 Task: Use the formula "IMPORTDATA" in spreadsheet "Project portfolio".
Action: Mouse moved to (135, 74)
Screenshot: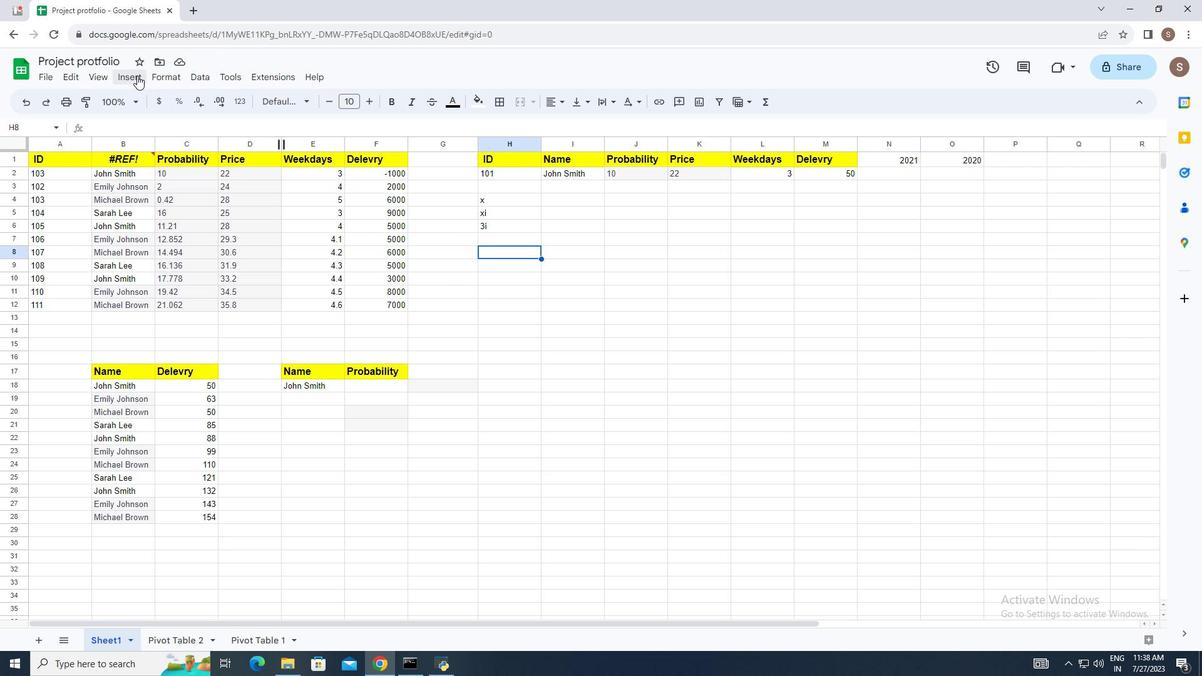 
Action: Mouse pressed left at (135, 74)
Screenshot: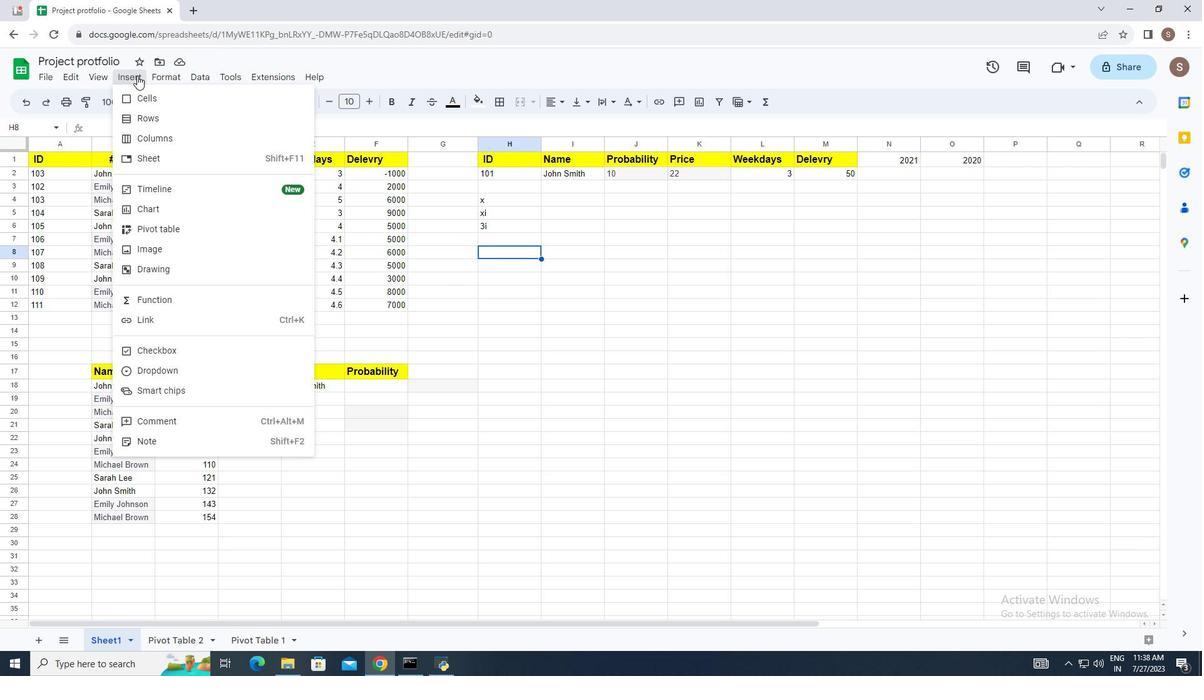 
Action: Mouse moved to (188, 295)
Screenshot: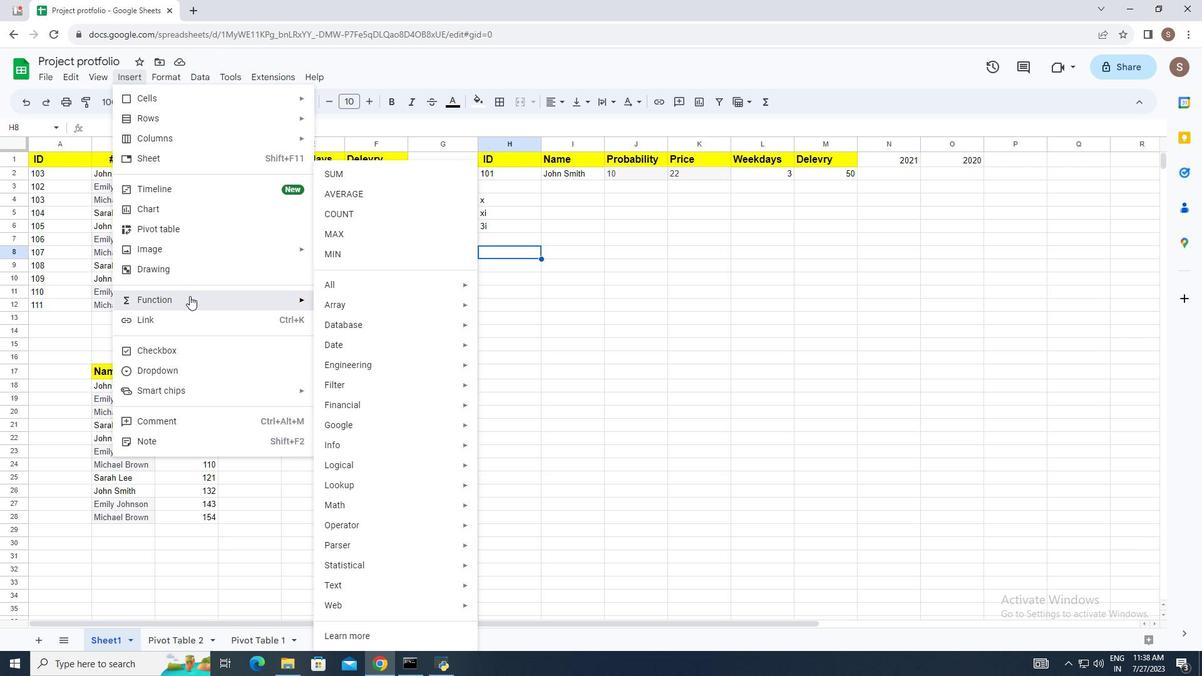 
Action: Mouse pressed left at (188, 295)
Screenshot: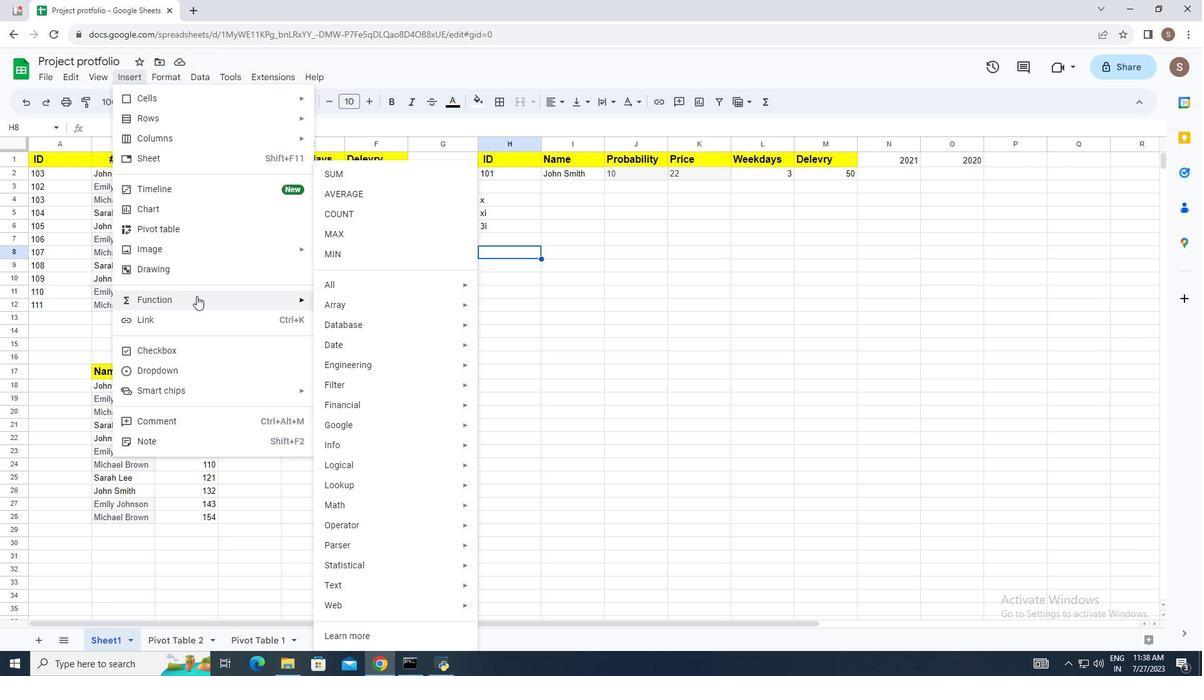 
Action: Mouse moved to (362, 288)
Screenshot: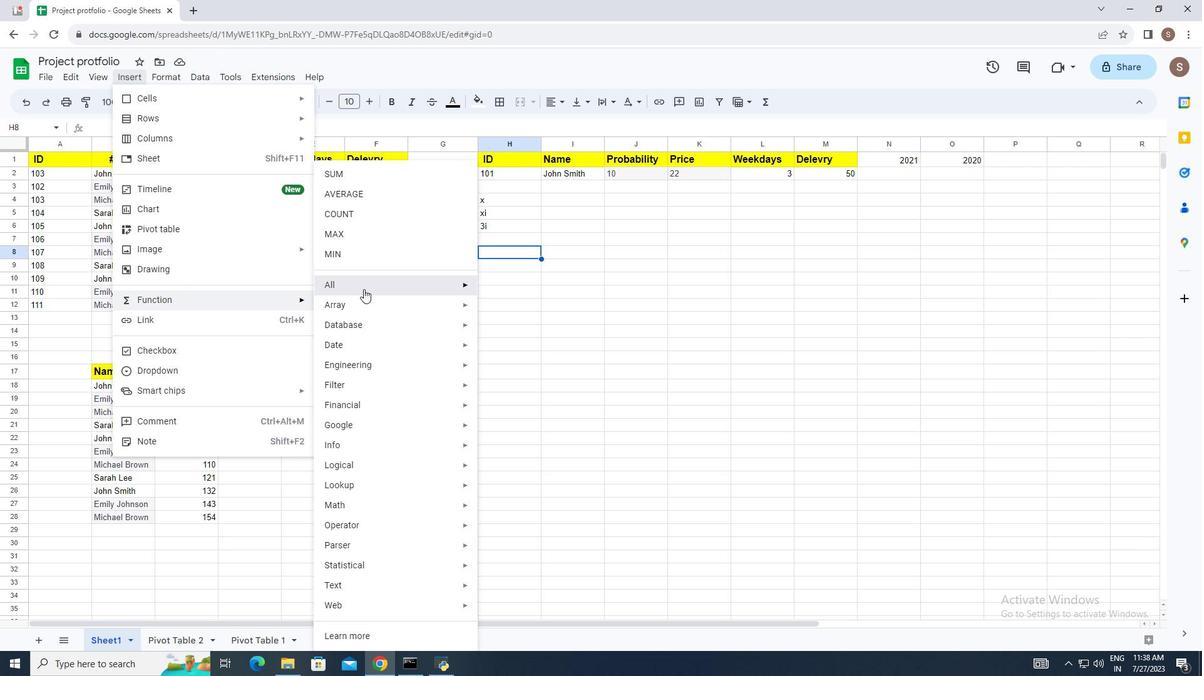 
Action: Mouse pressed left at (362, 288)
Screenshot: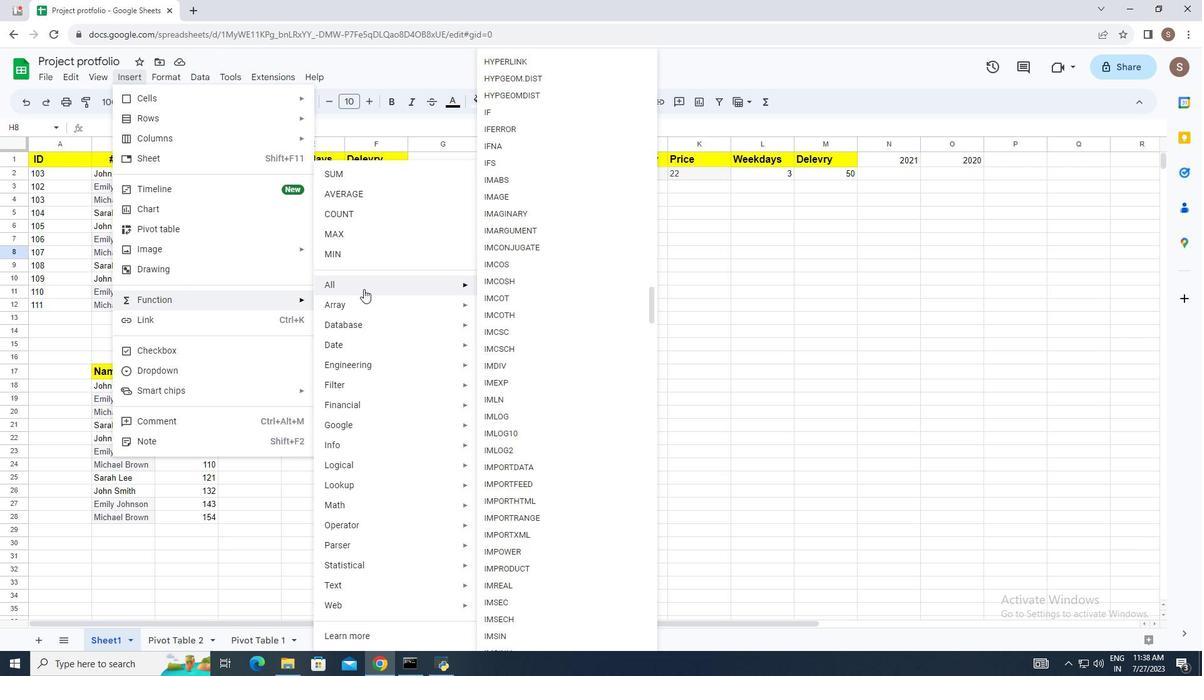 
Action: Mouse moved to (560, 469)
Screenshot: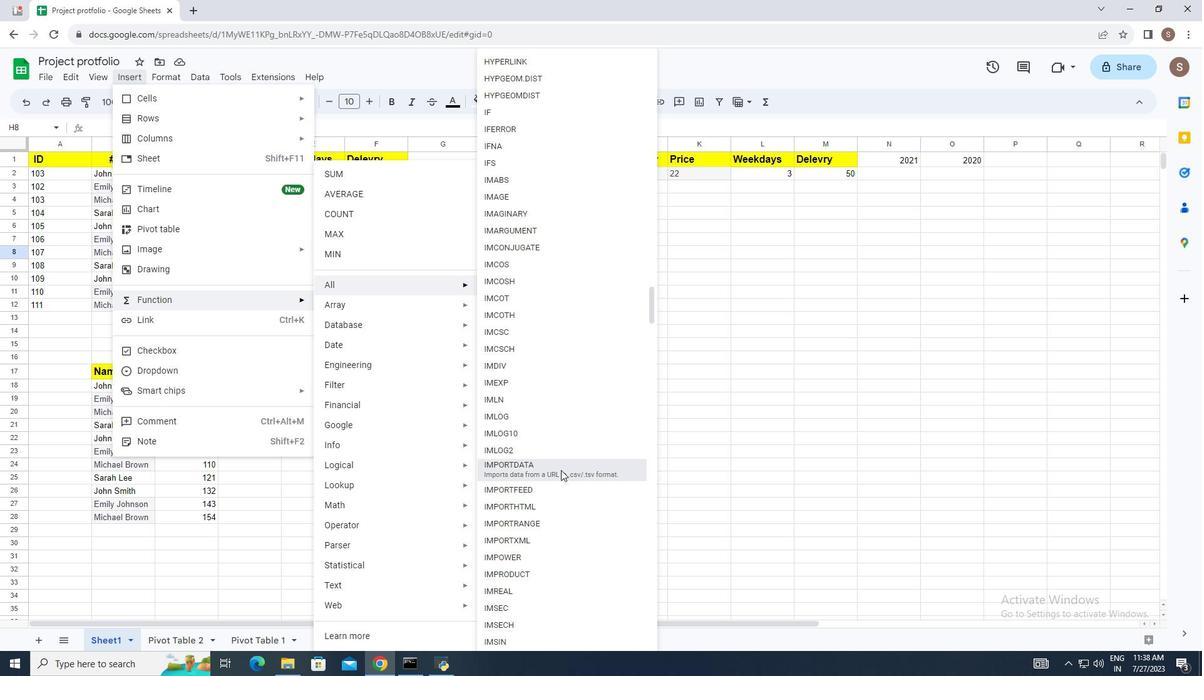 
Action: Mouse pressed left at (560, 469)
Screenshot: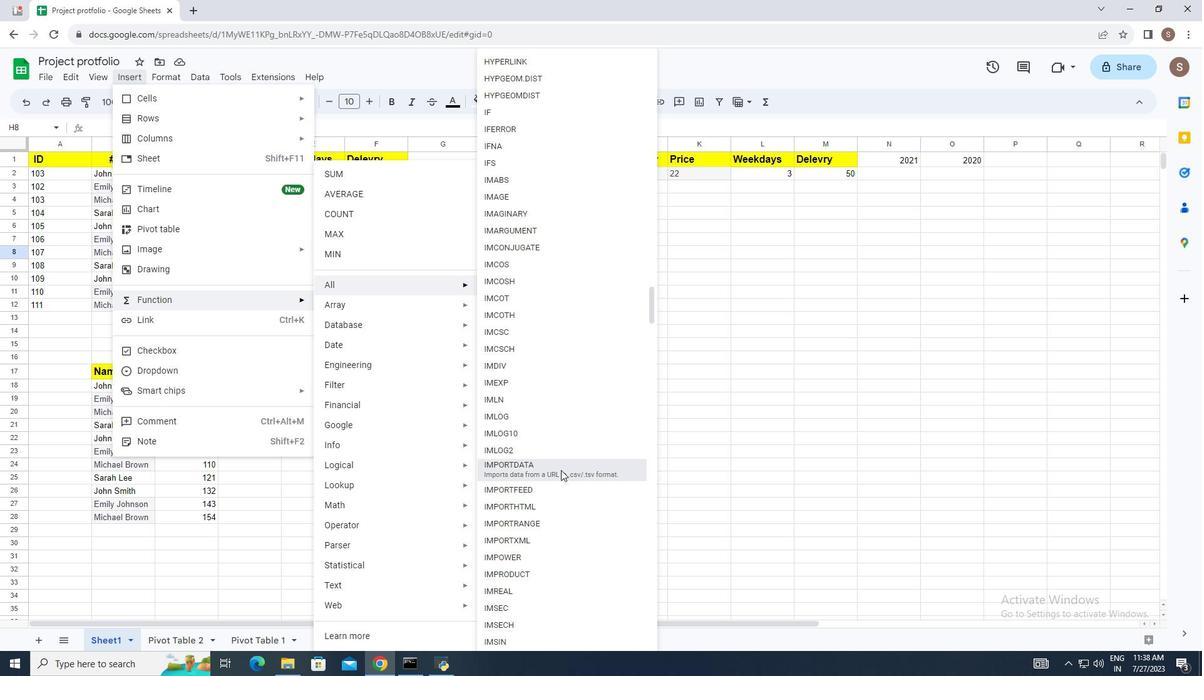 
Action: Mouse moved to (537, 339)
Screenshot: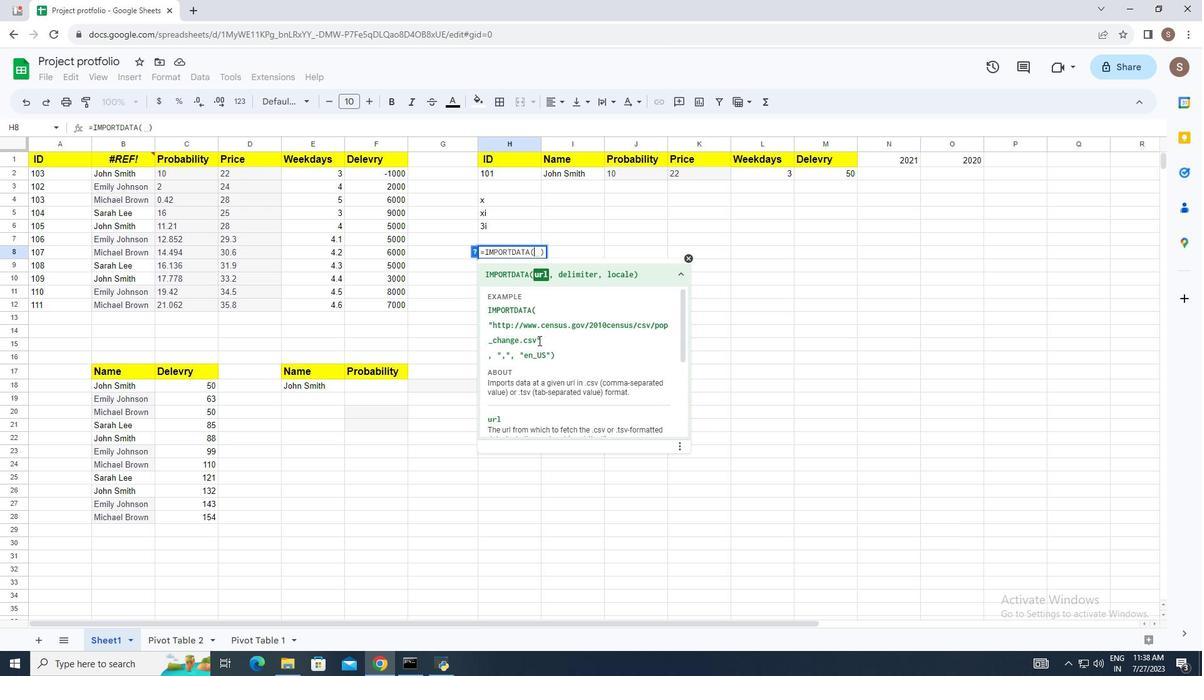 
Action: Key pressed <Key.shift_r>"ctrl+V
Screenshot: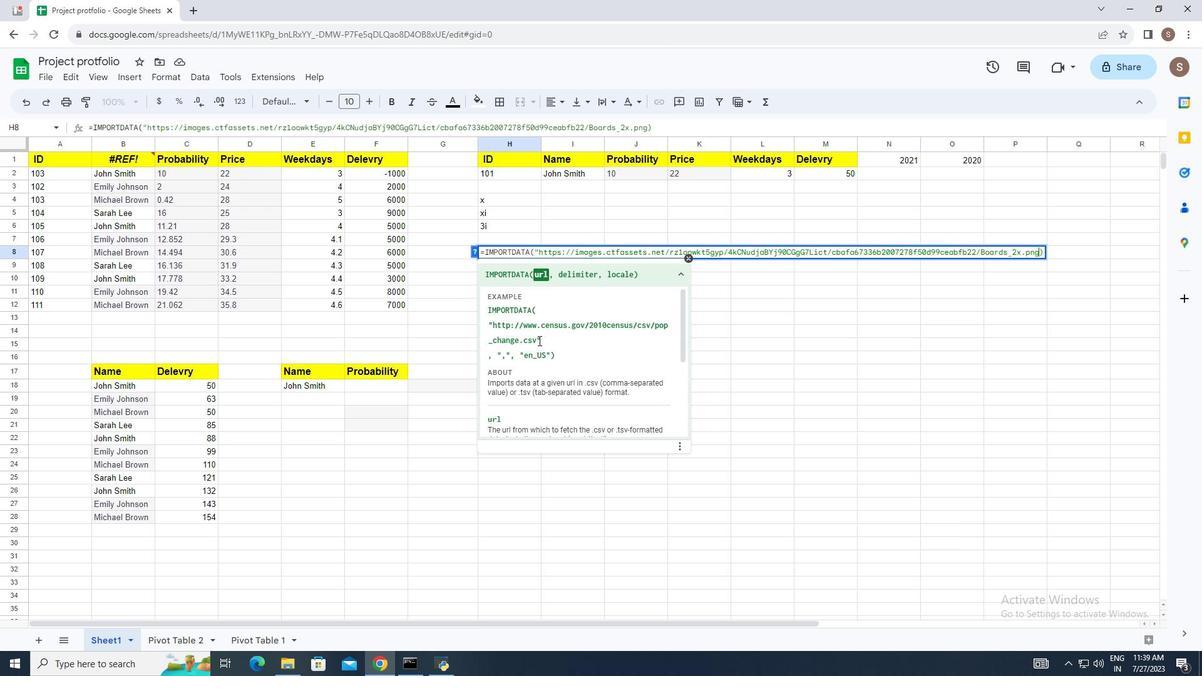 
Action: Mouse moved to (808, 347)
Screenshot: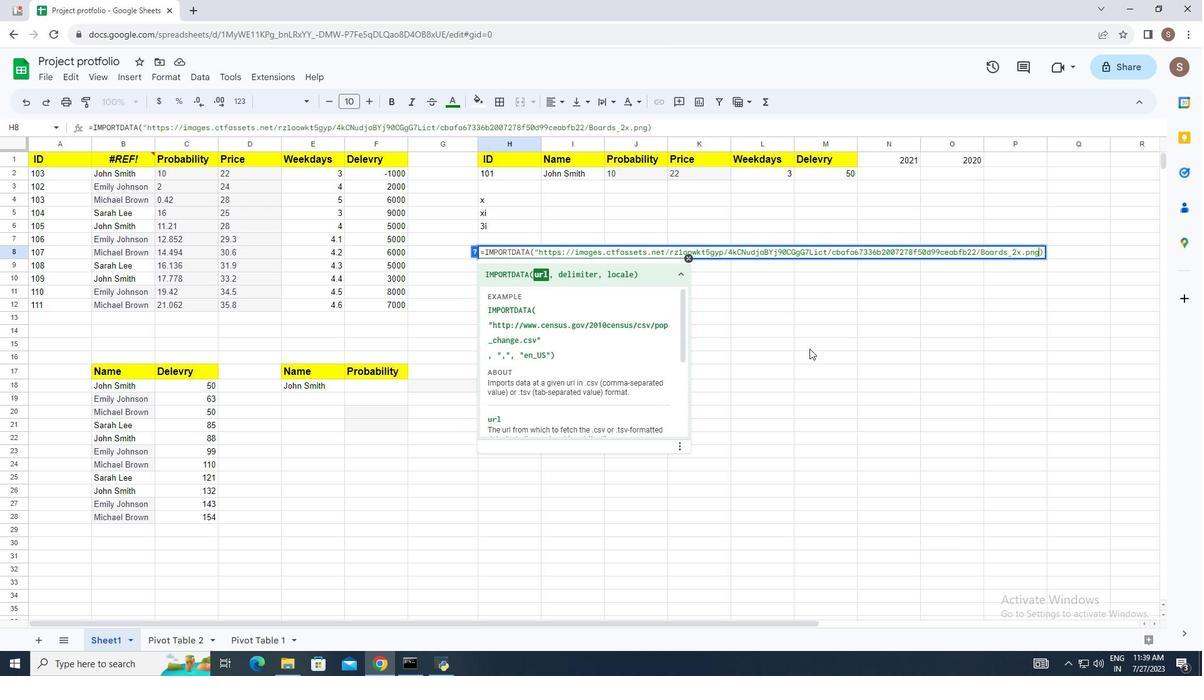 
Action: Key pressed <Key.shift_r>"<Key.enter>
Screenshot: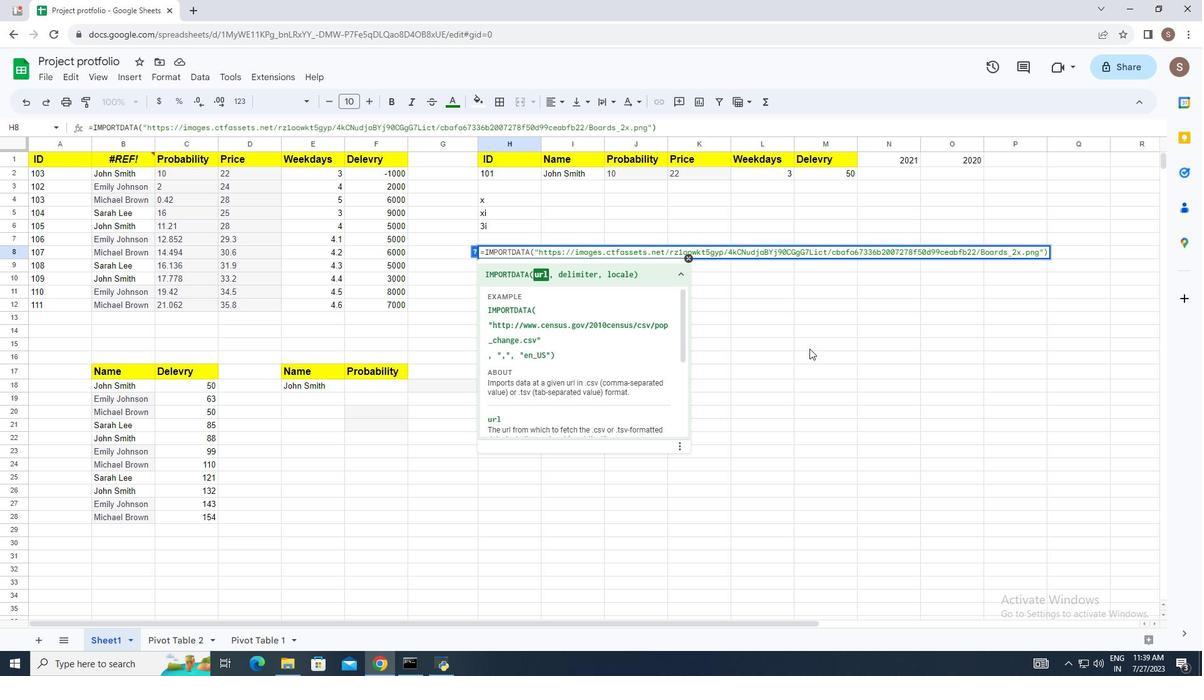 
Action: Mouse moved to (539, 389)
Screenshot: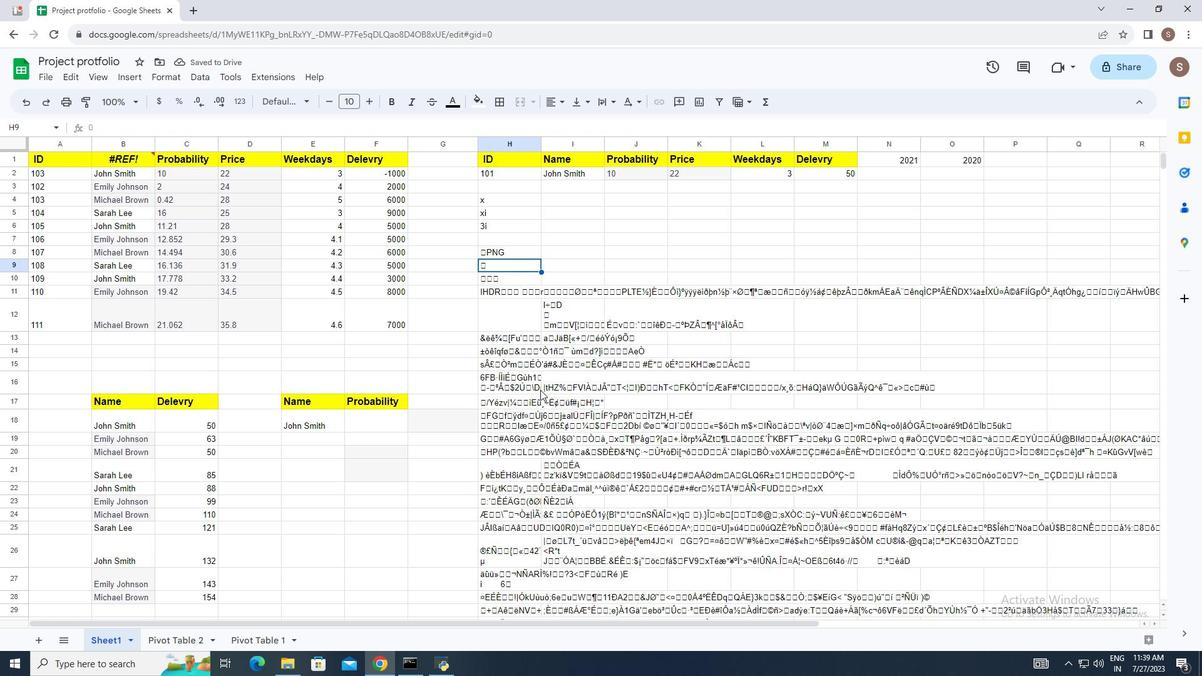 
